 Task: Use Gmail's "Move To" feature to transfer conversation threads to specific labels.
Action: Mouse moved to (331, 109)
Screenshot: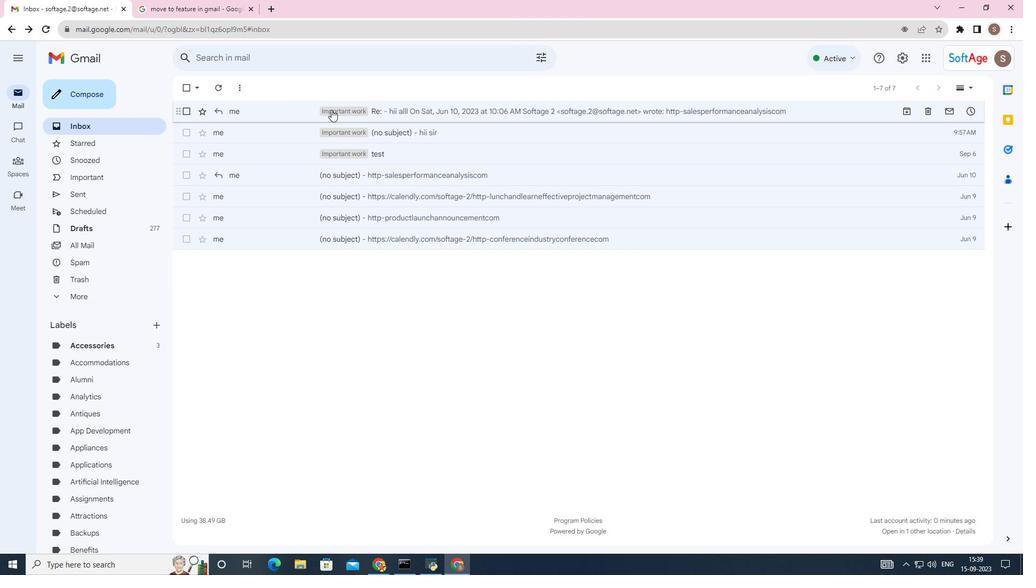 
Action: Mouse pressed left at (331, 109)
Screenshot: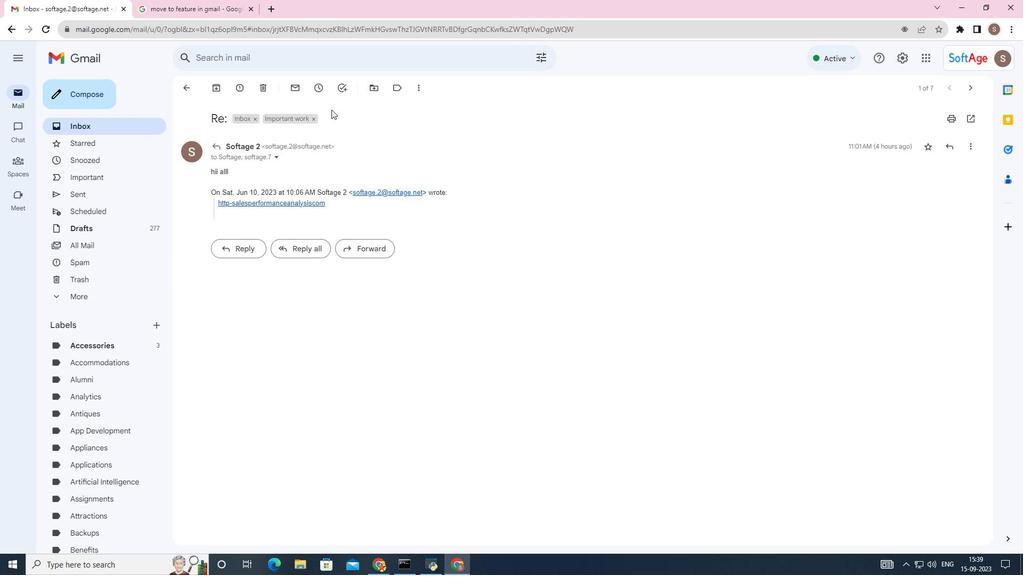 
Action: Mouse moved to (372, 89)
Screenshot: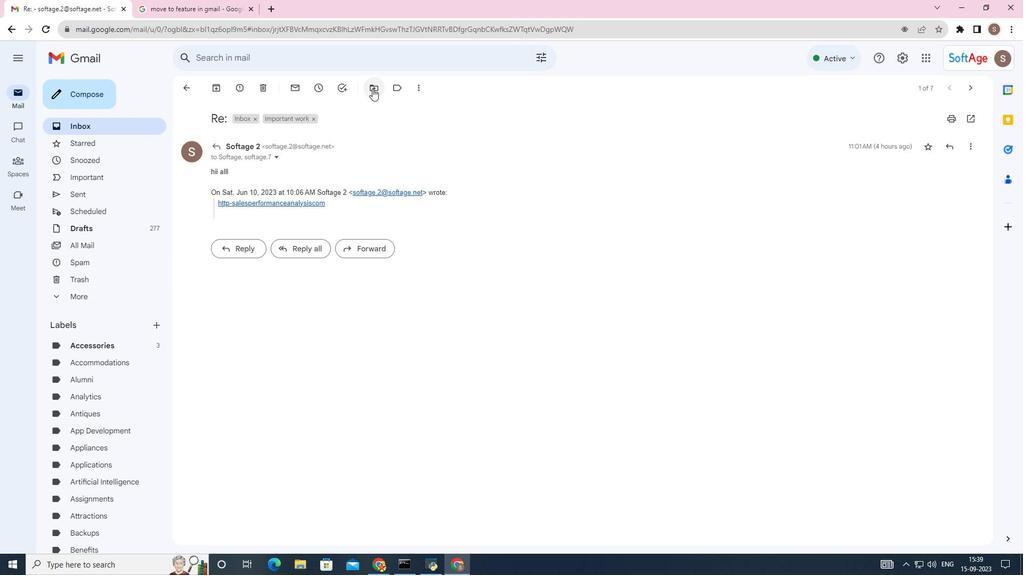
Action: Mouse pressed left at (372, 89)
Screenshot: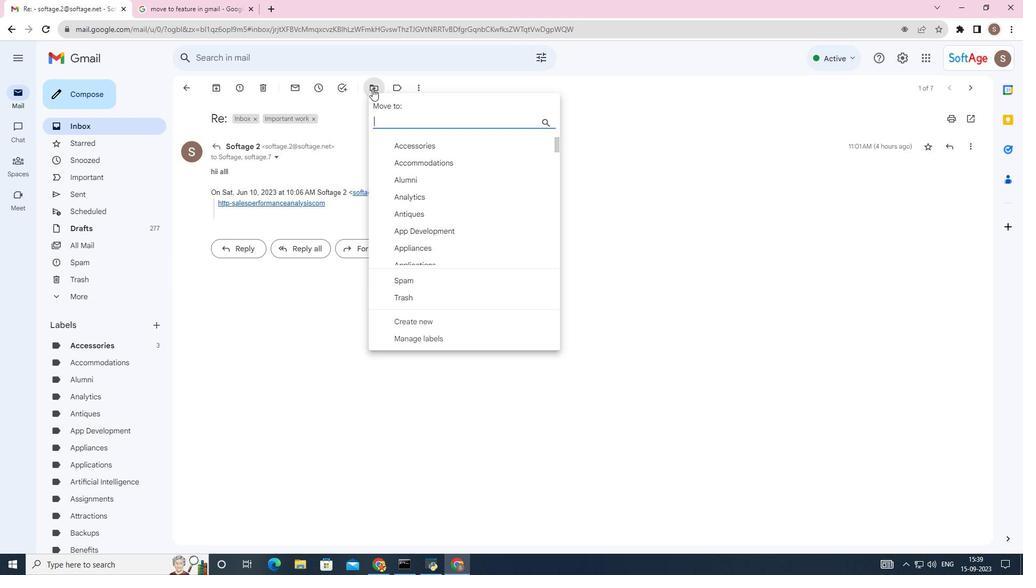 
Action: Mouse moved to (399, 235)
Screenshot: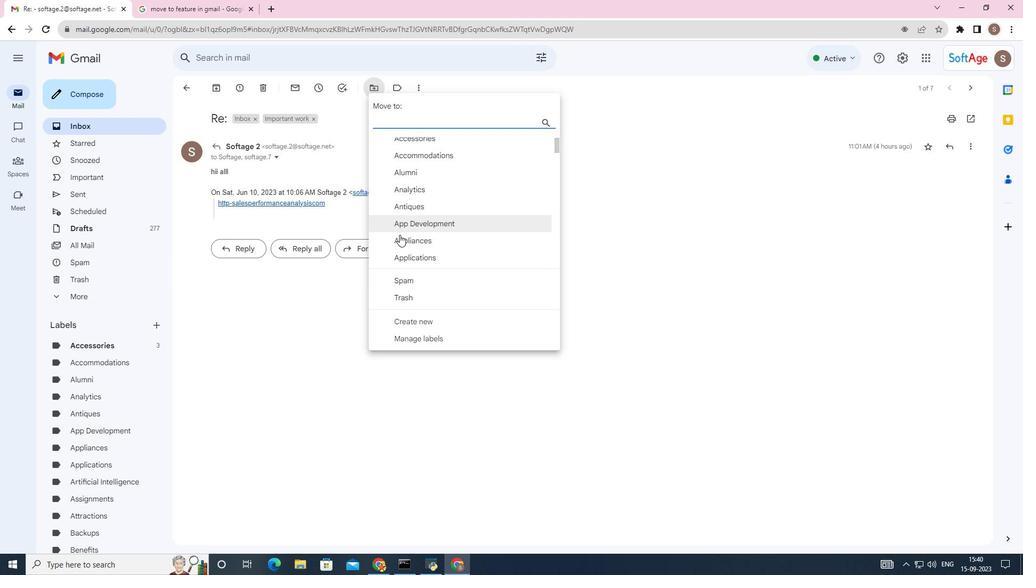 
Action: Mouse scrolled (399, 234) with delta (0, 0)
Screenshot: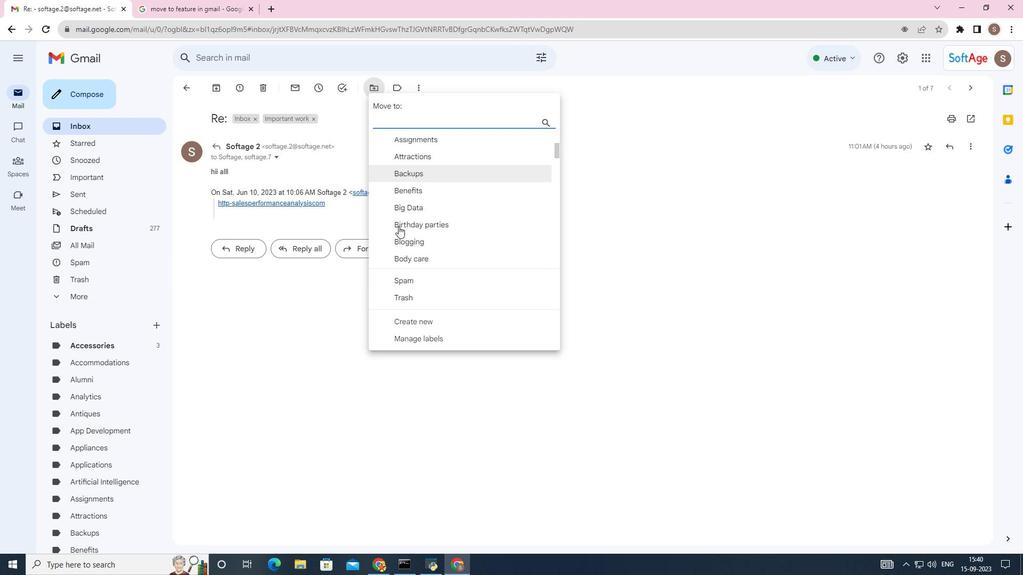 
Action: Mouse scrolled (399, 234) with delta (0, 0)
Screenshot: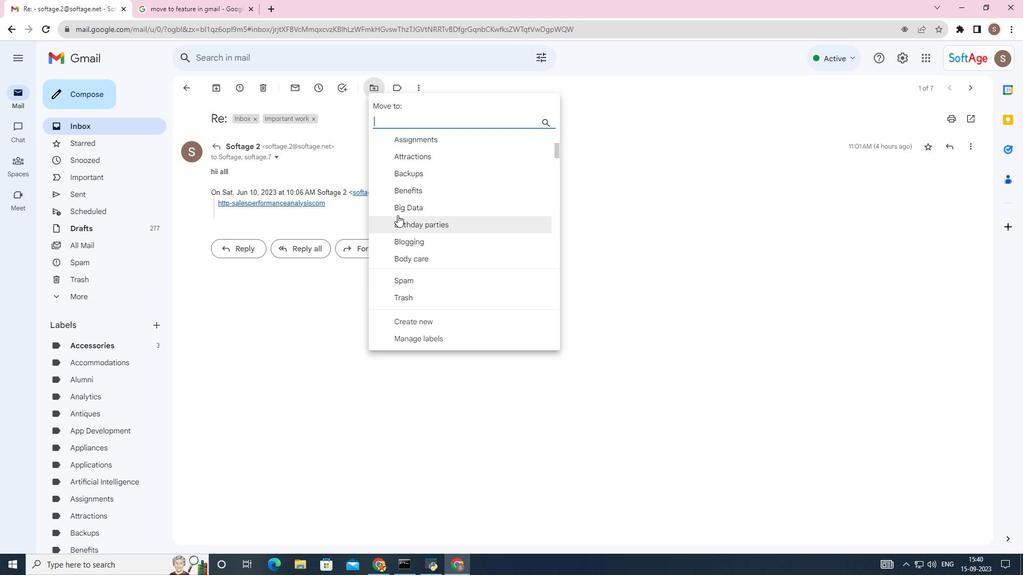 
Action: Mouse scrolled (399, 234) with delta (0, 0)
Screenshot: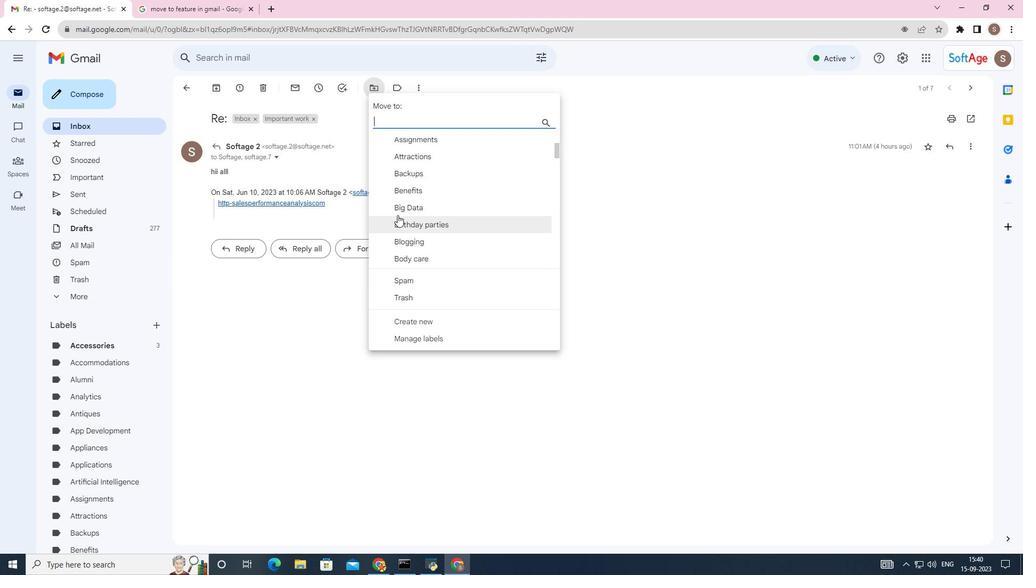 
Action: Mouse moved to (408, 165)
Screenshot: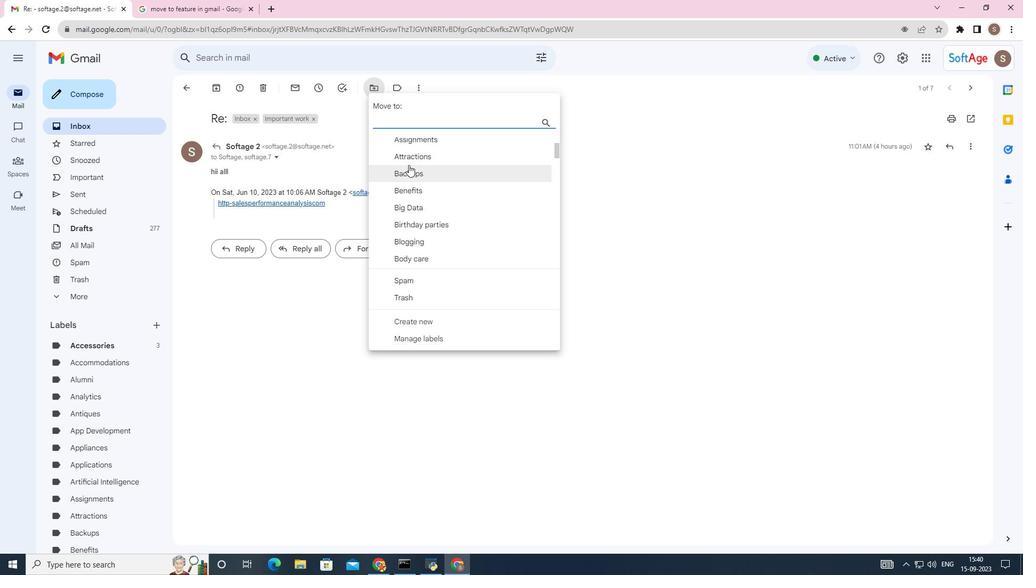 
Action: Mouse pressed left at (408, 165)
Screenshot: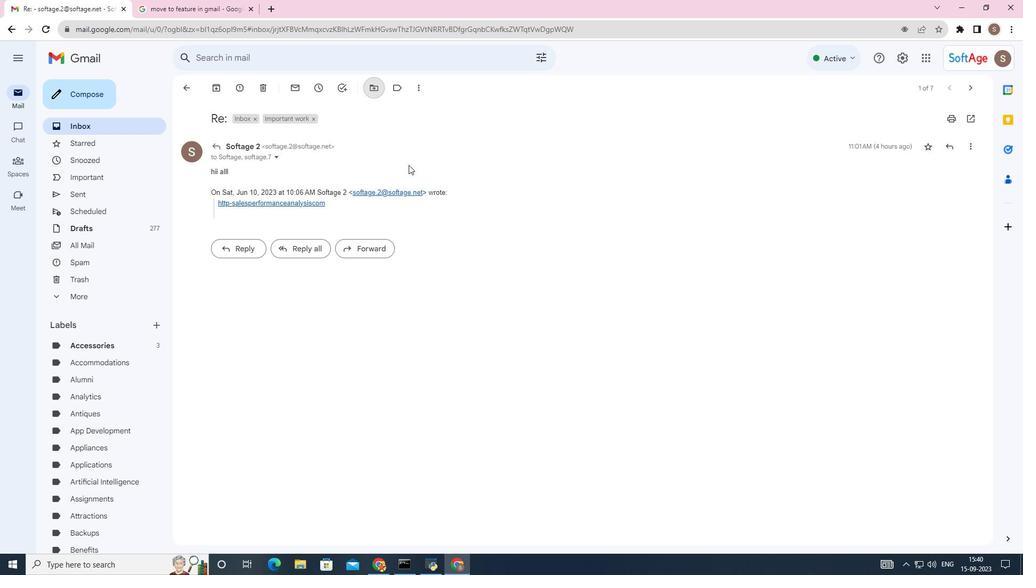 
